 Task: Add shortcuts from computers.
Action: Mouse pressed left at (40, 95)
Screenshot: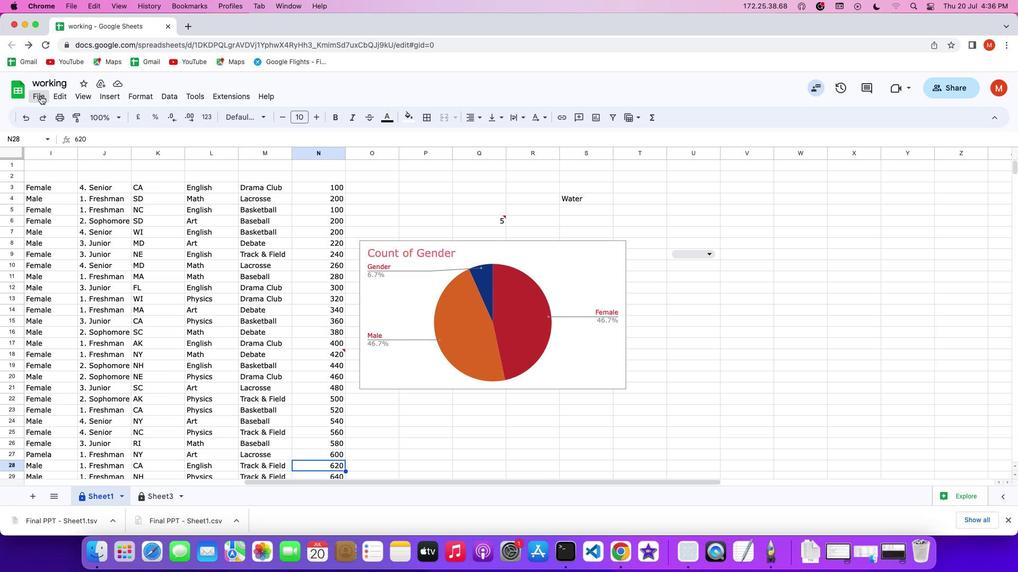 
Action: Mouse pressed left at (40, 95)
Screenshot: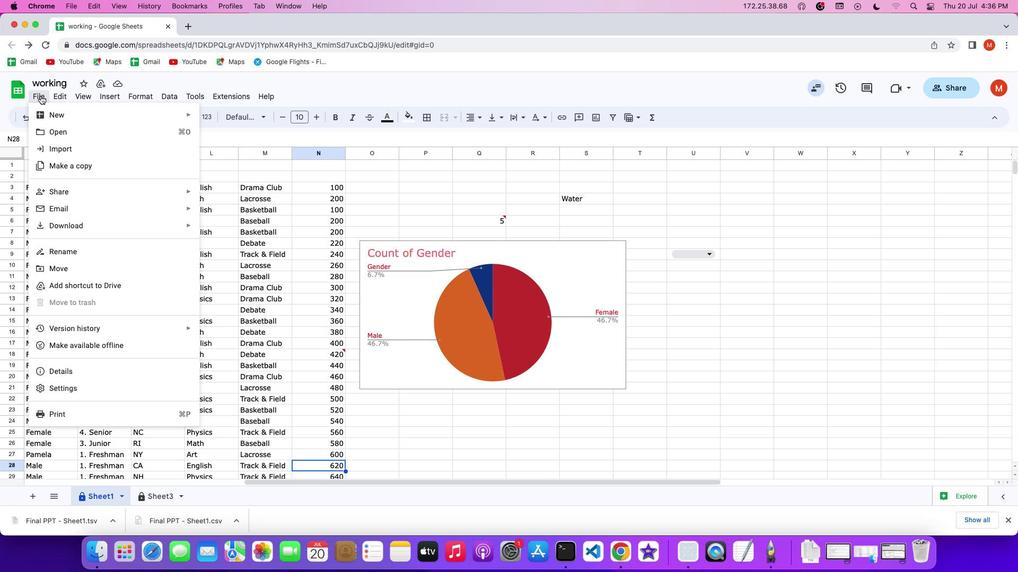 
Action: Mouse moved to (53, 287)
Screenshot: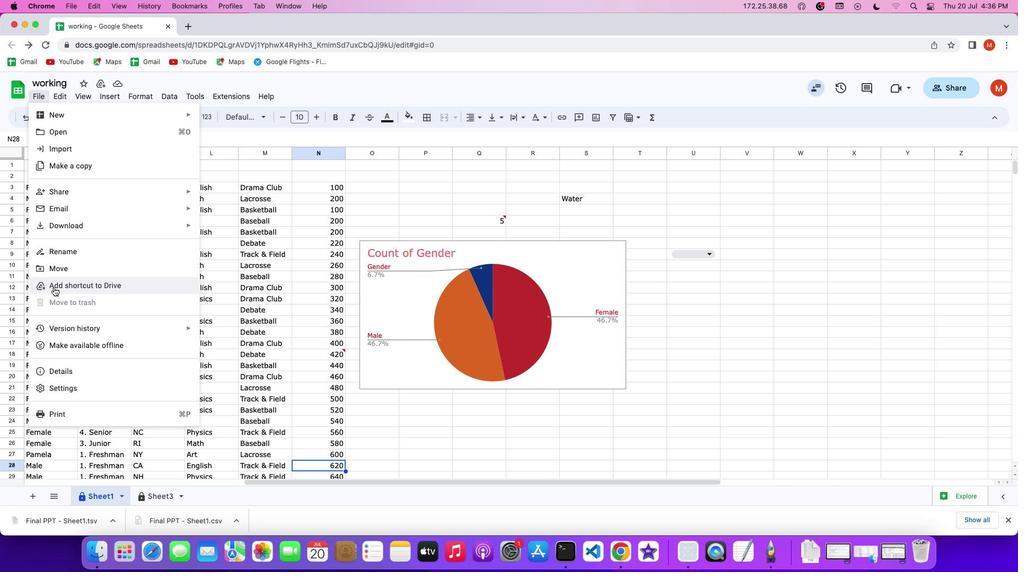 
Action: Mouse pressed left at (53, 287)
Screenshot: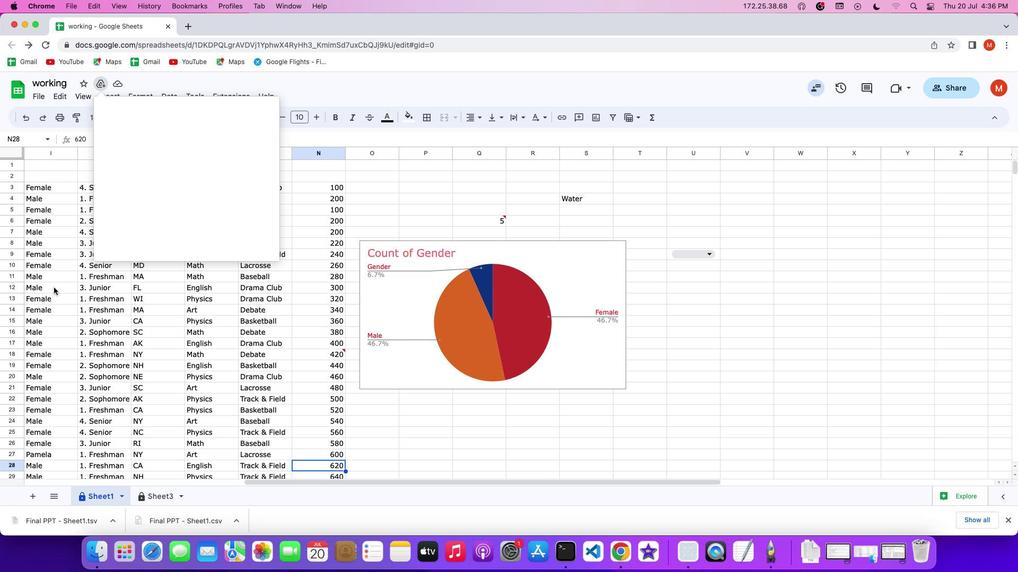 
Action: Mouse moved to (206, 150)
Screenshot: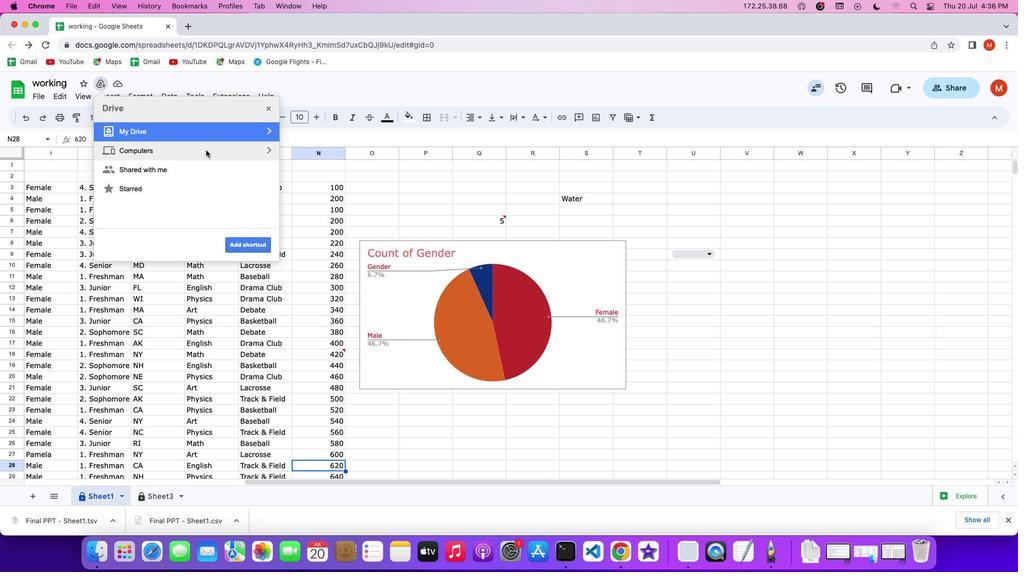 
Action: Mouse pressed left at (206, 150)
Screenshot: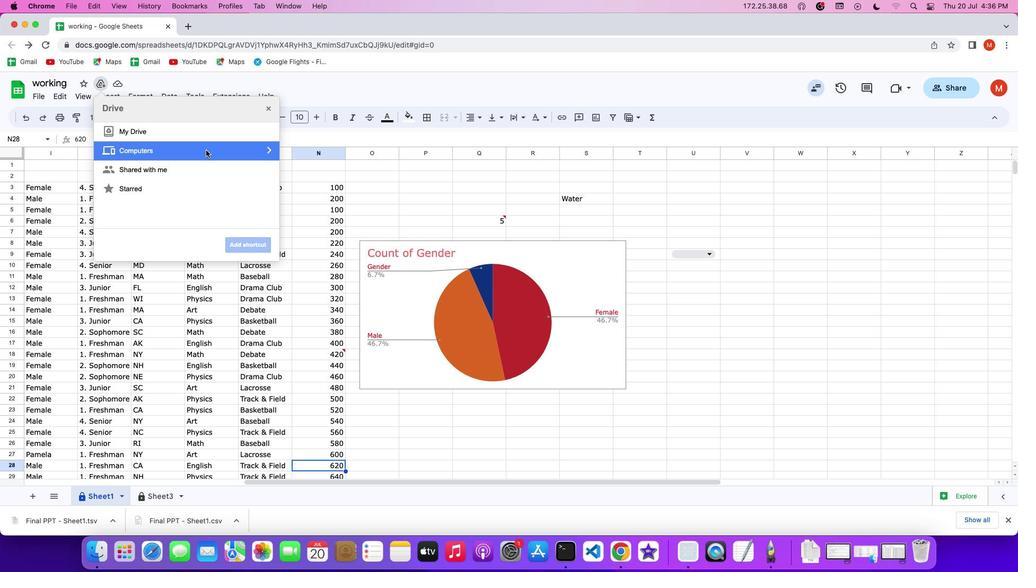 
